 Task: Move the file to the document.
Action: Mouse moved to (143, 45)
Screenshot: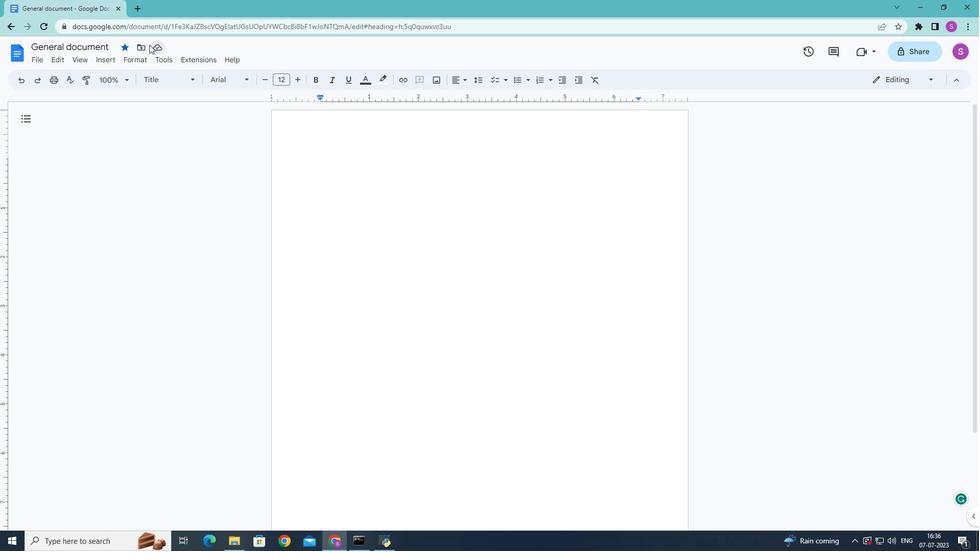 
Action: Mouse pressed left at (143, 45)
Screenshot: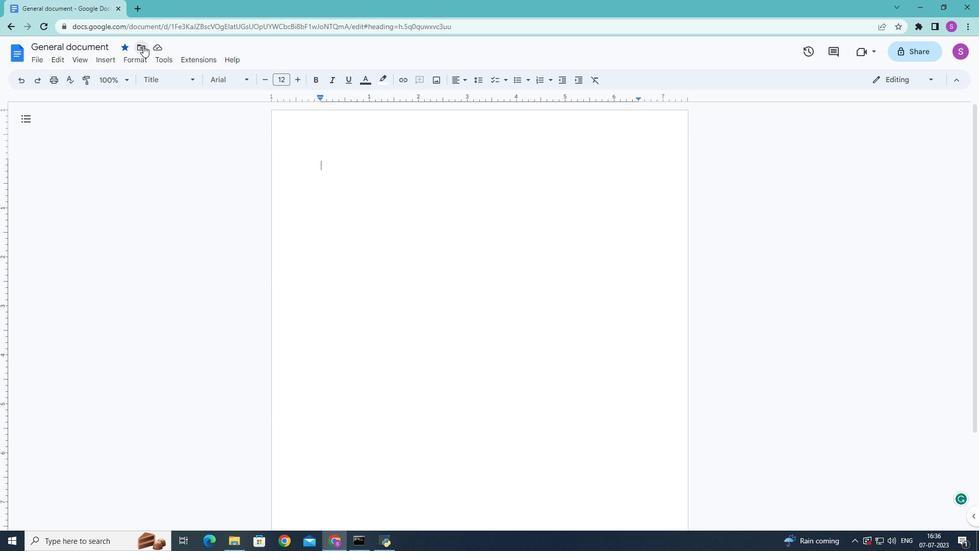 
Action: Mouse moved to (178, 95)
Screenshot: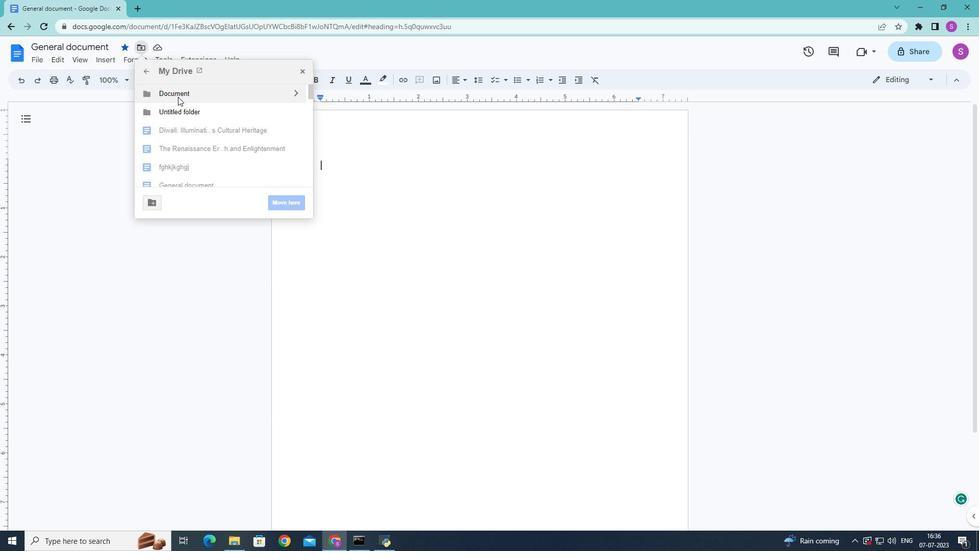 
Action: Mouse pressed left at (178, 95)
Screenshot: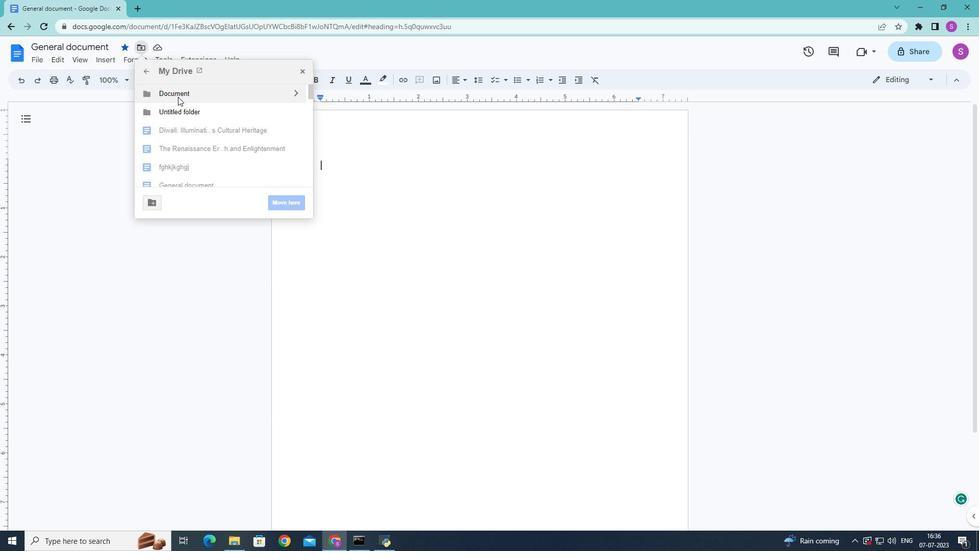 
Action: Mouse moved to (302, 204)
Screenshot: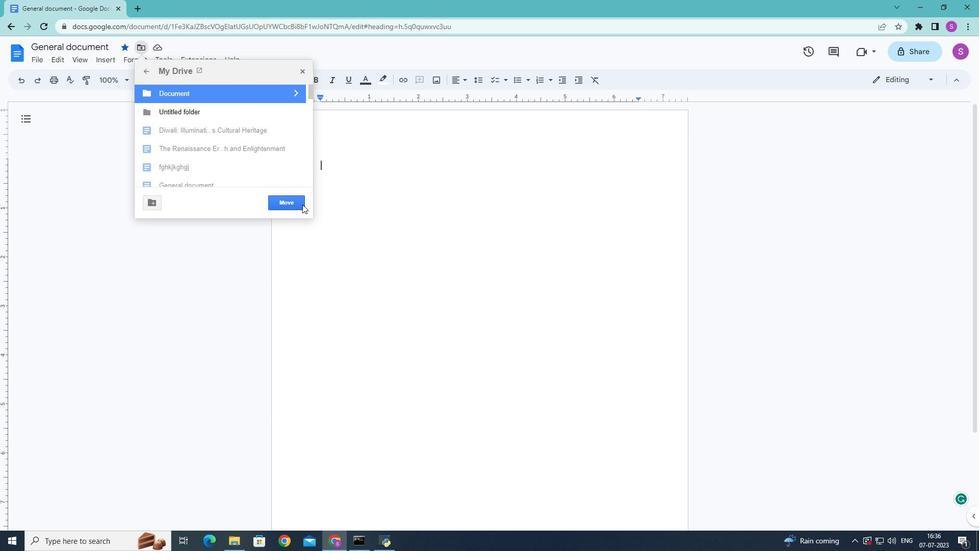 
Action: Mouse pressed left at (302, 204)
Screenshot: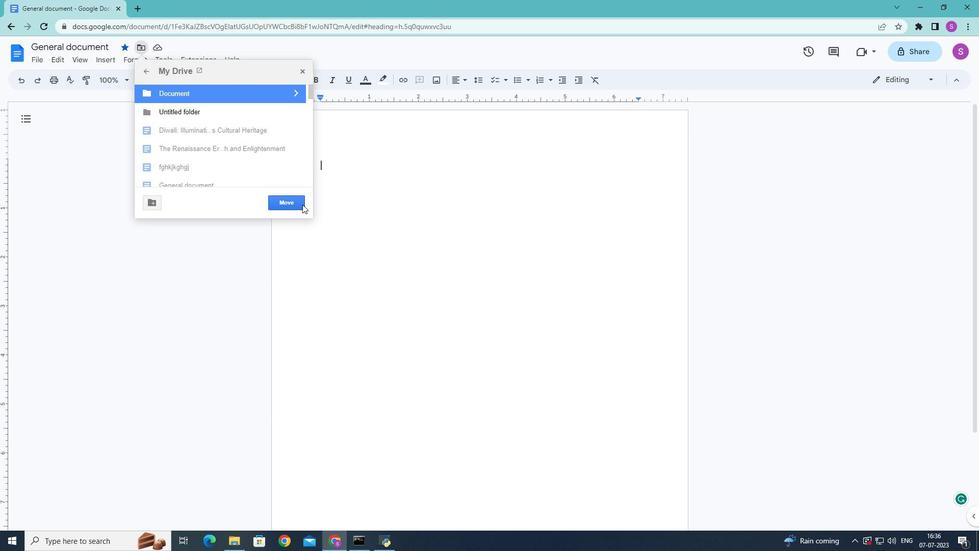 
Action: Mouse moved to (314, 202)
Screenshot: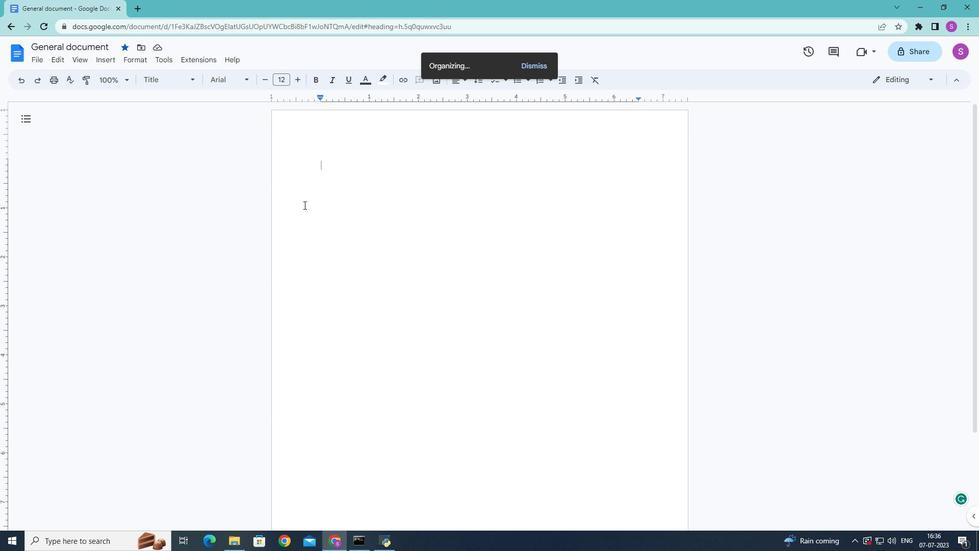 
